 Task: View and add the product "Big Gulp Pepsi Soda Cup (30 oz)" to cart from the store "7-Eleven".
Action: Mouse moved to (47, 81)
Screenshot: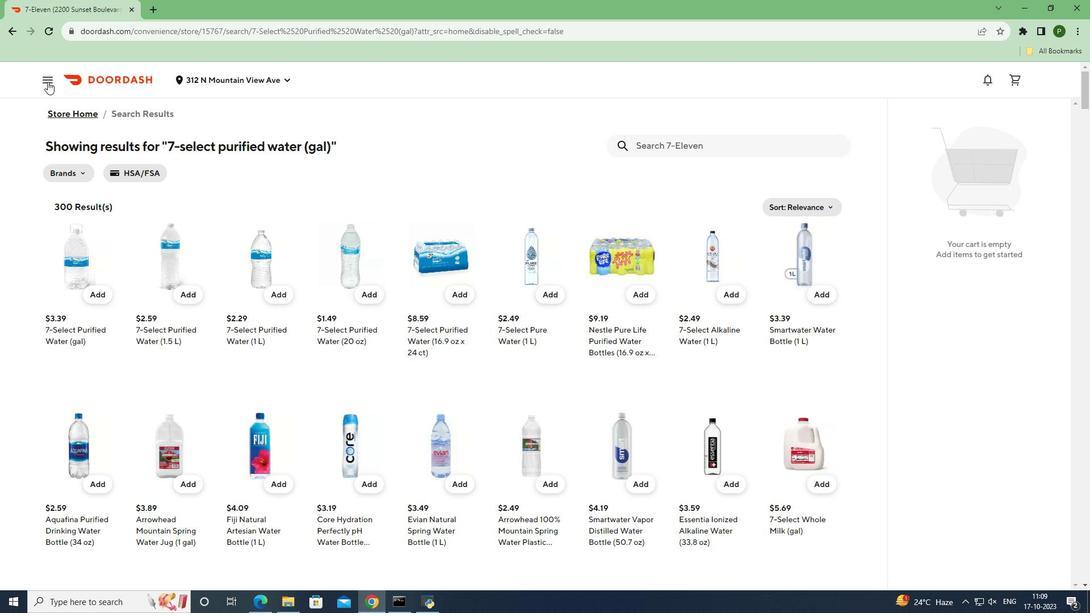 
Action: Mouse pressed left at (47, 81)
Screenshot: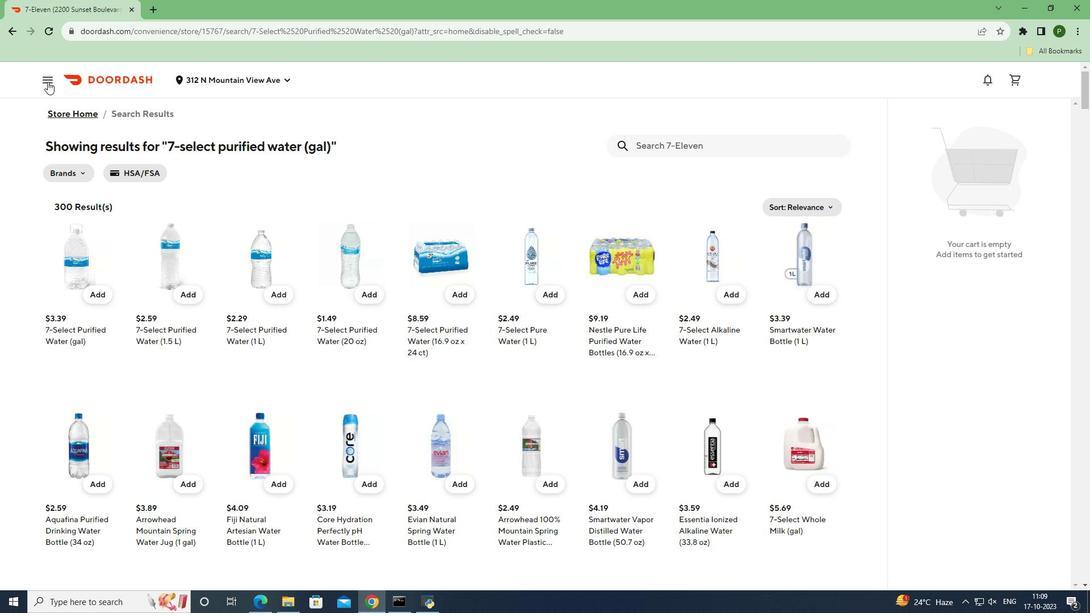 
Action: Mouse moved to (52, 160)
Screenshot: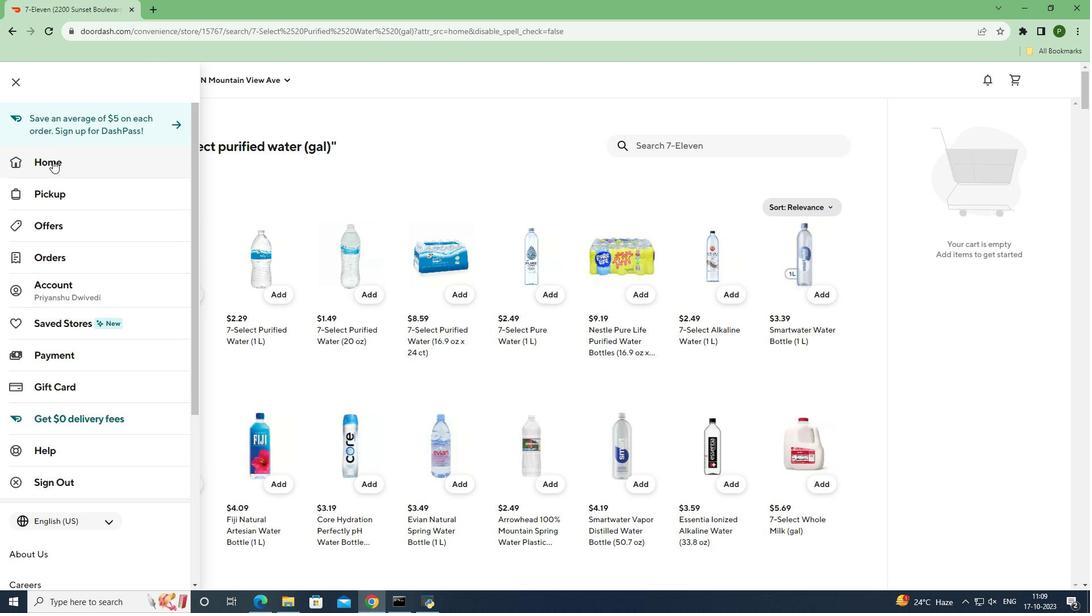 
Action: Mouse pressed left at (52, 160)
Screenshot: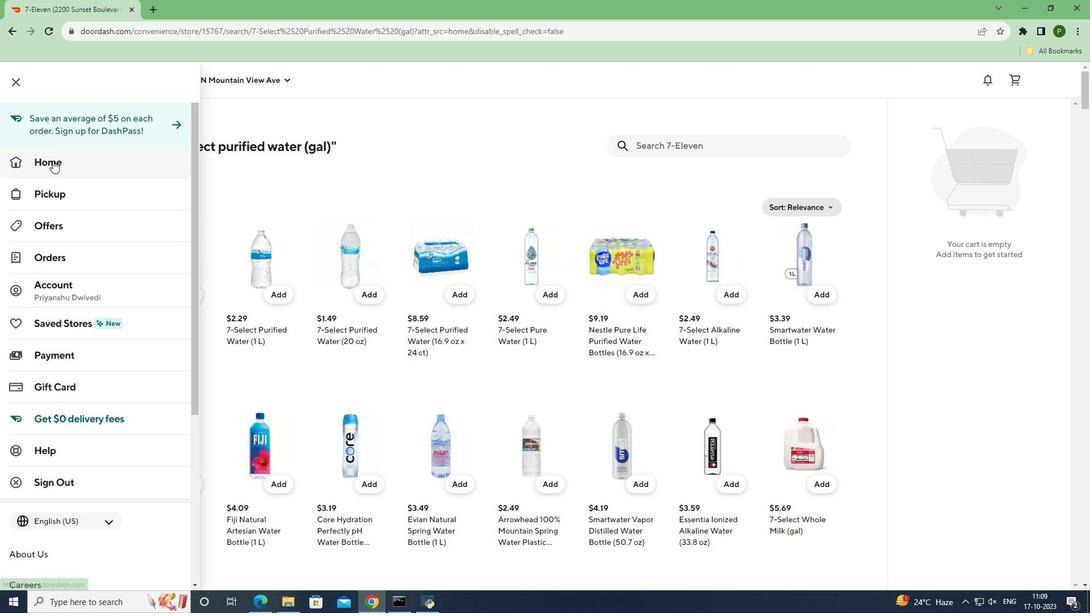 
Action: Mouse moved to (281, 117)
Screenshot: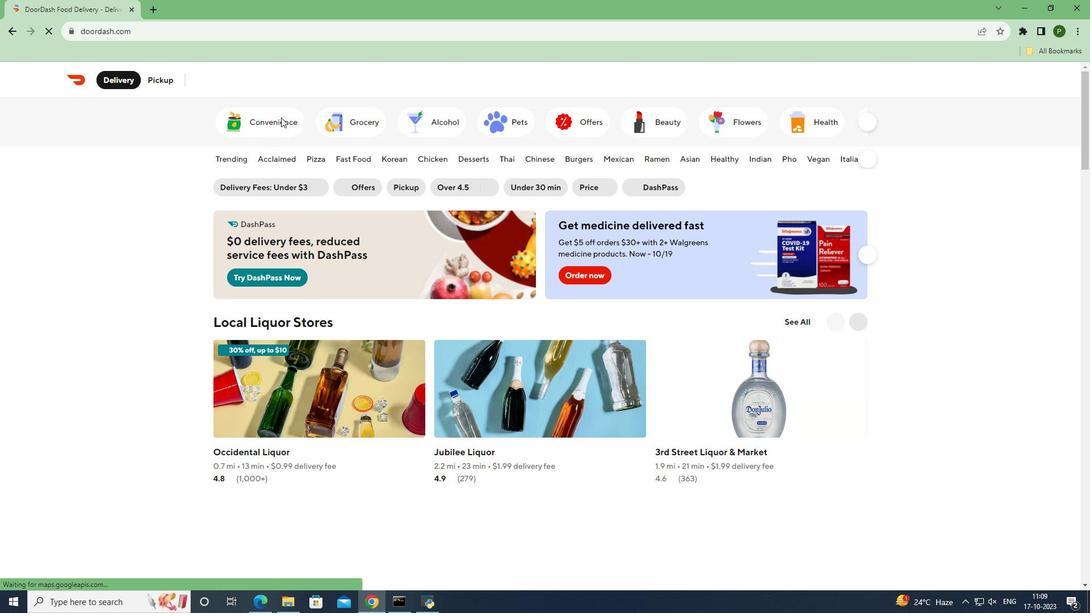 
Action: Mouse pressed left at (281, 117)
Screenshot: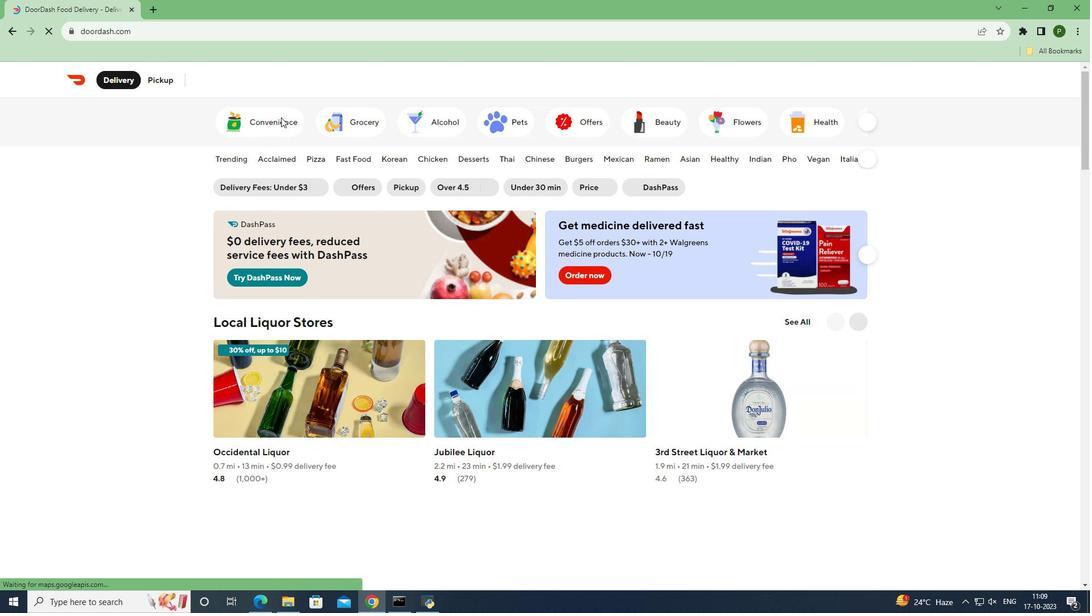 
Action: Mouse moved to (272, 117)
Screenshot: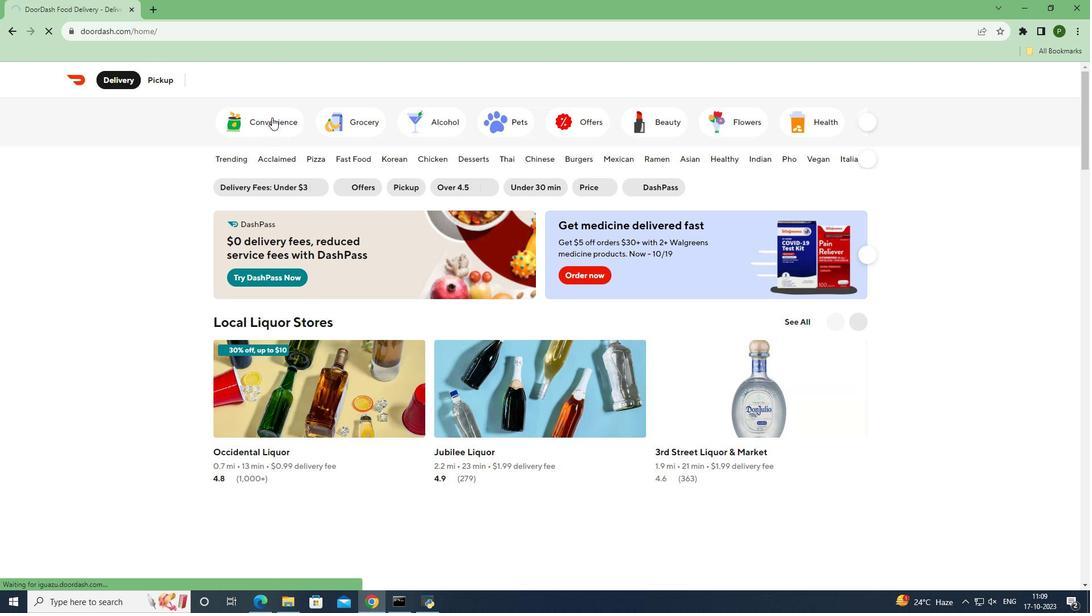 
Action: Mouse pressed left at (272, 117)
Screenshot: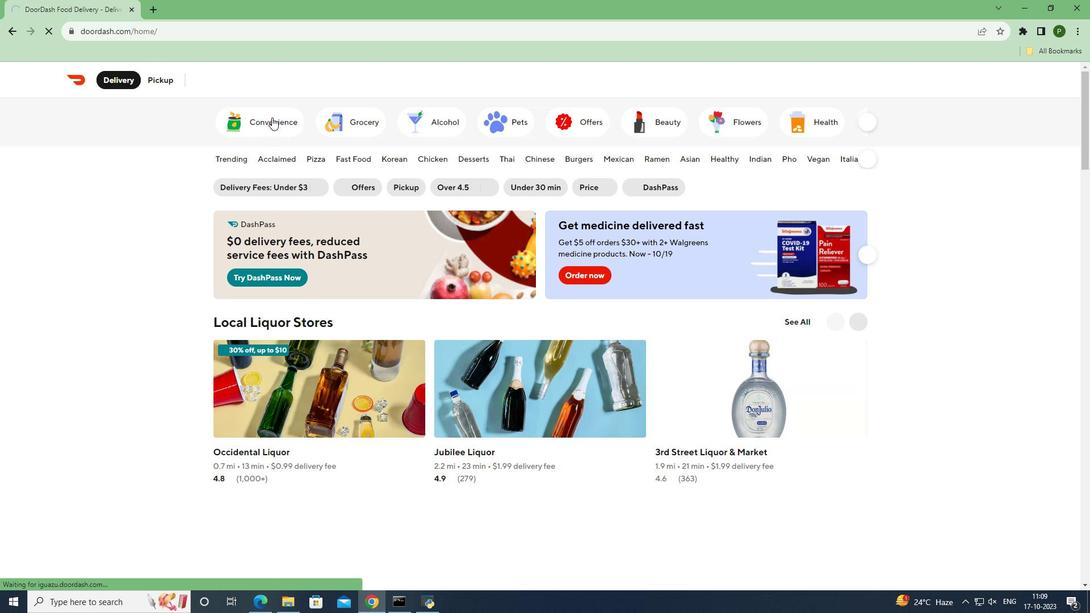 
Action: Mouse moved to (272, 358)
Screenshot: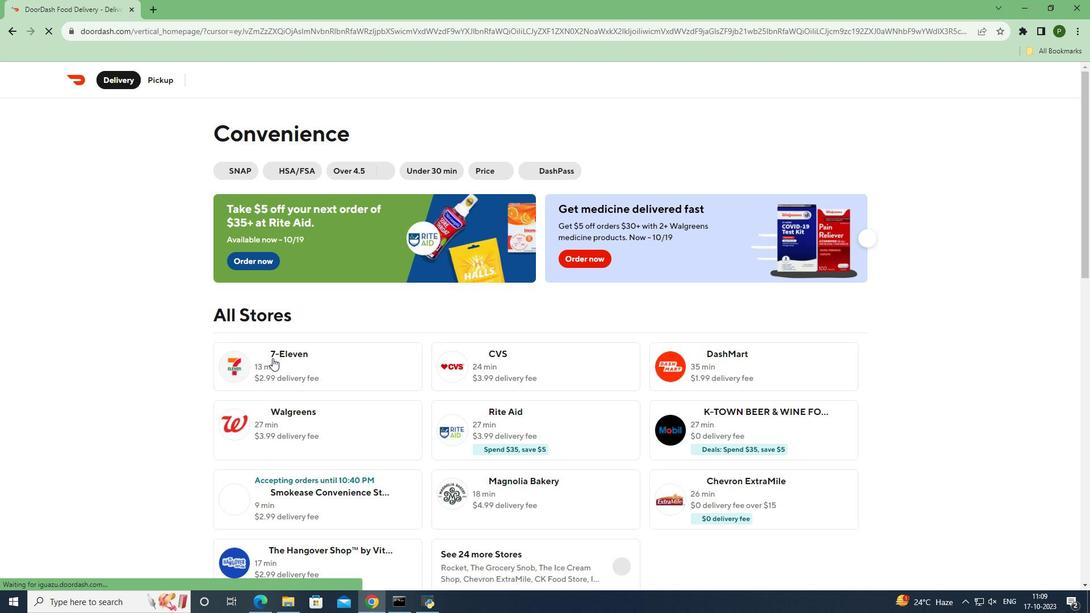 
Action: Mouse pressed left at (272, 358)
Screenshot: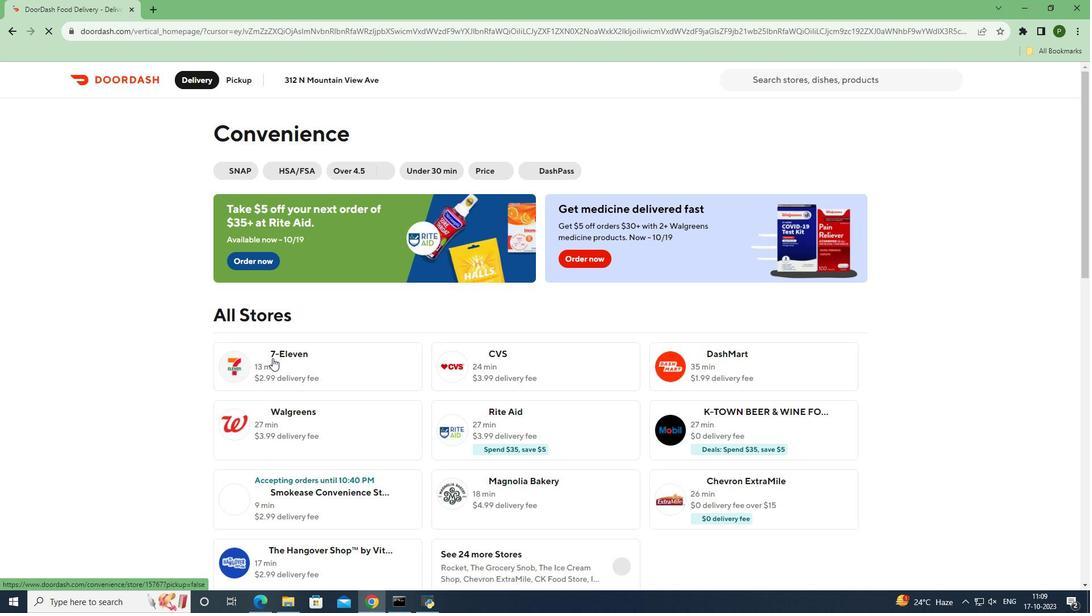 
Action: Mouse moved to (648, 178)
Screenshot: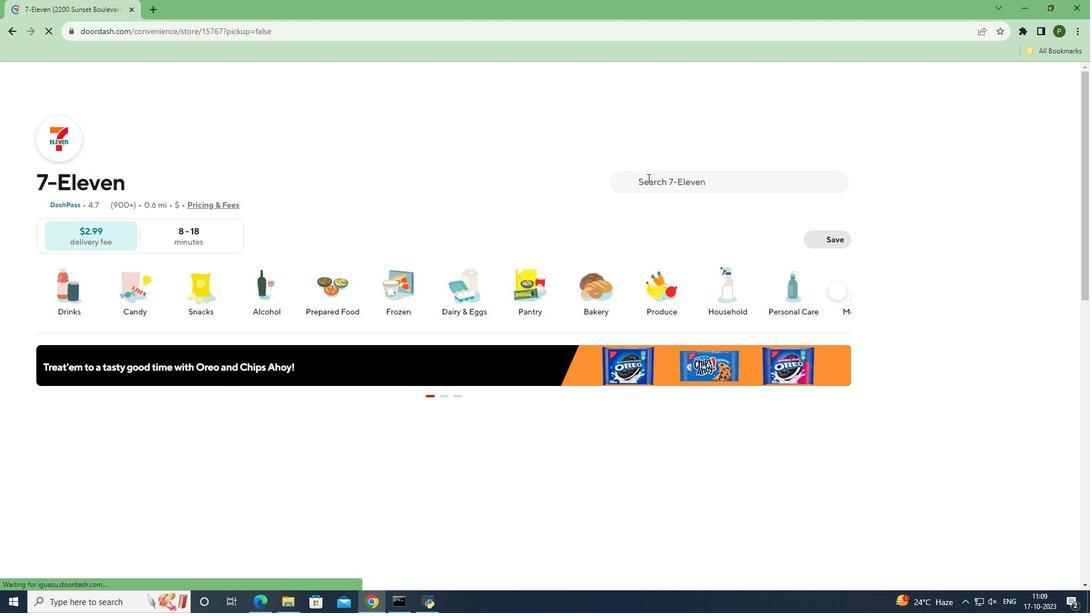 
Action: Mouse pressed left at (648, 178)
Screenshot: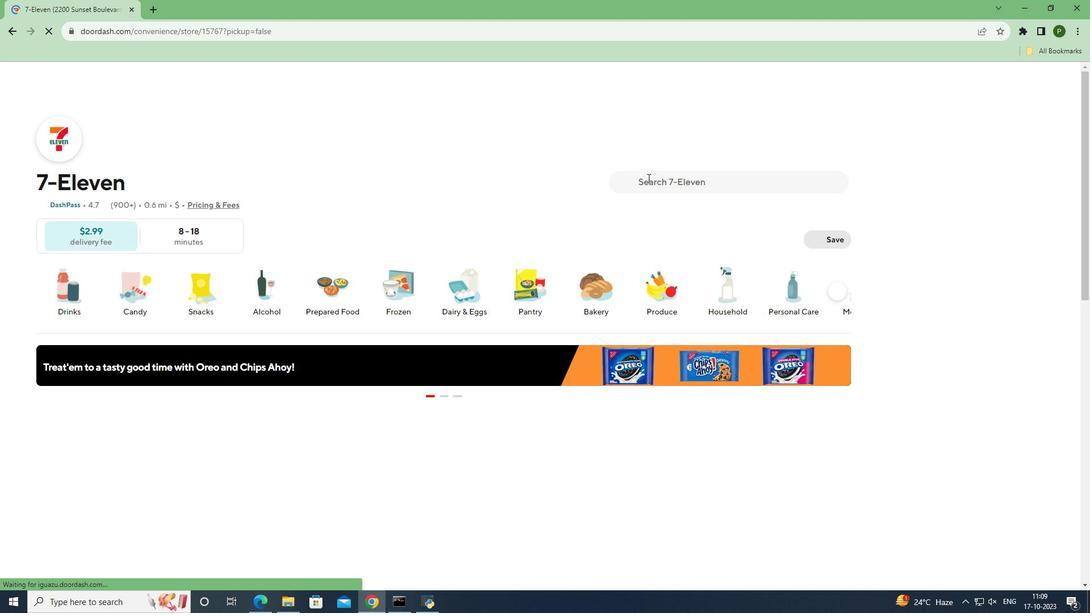 
Action: Key pressed <Key.caps_lock>B<Key.caps_lock>ig<Key.space><Key.caps_lock>G<Key.caps_lock>ulp<Key.space><Key.caps_lock>P<Key.caps_lock>epsi<Key.space><Key.caps_lock>S<Key.caps_lock>oda<Key.space><Key.caps_lock>C<Key.caps_lock>up<Key.space><Key.shift_r>(30oz<Key.shift_r>)<Key.enter>
Screenshot: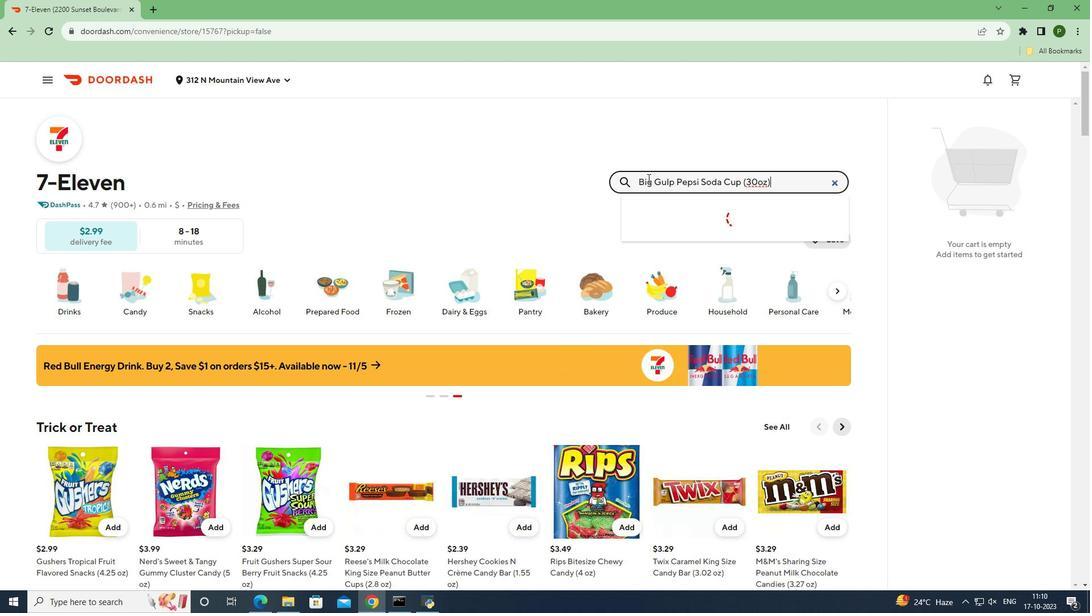 
Action: Mouse moved to (101, 290)
Screenshot: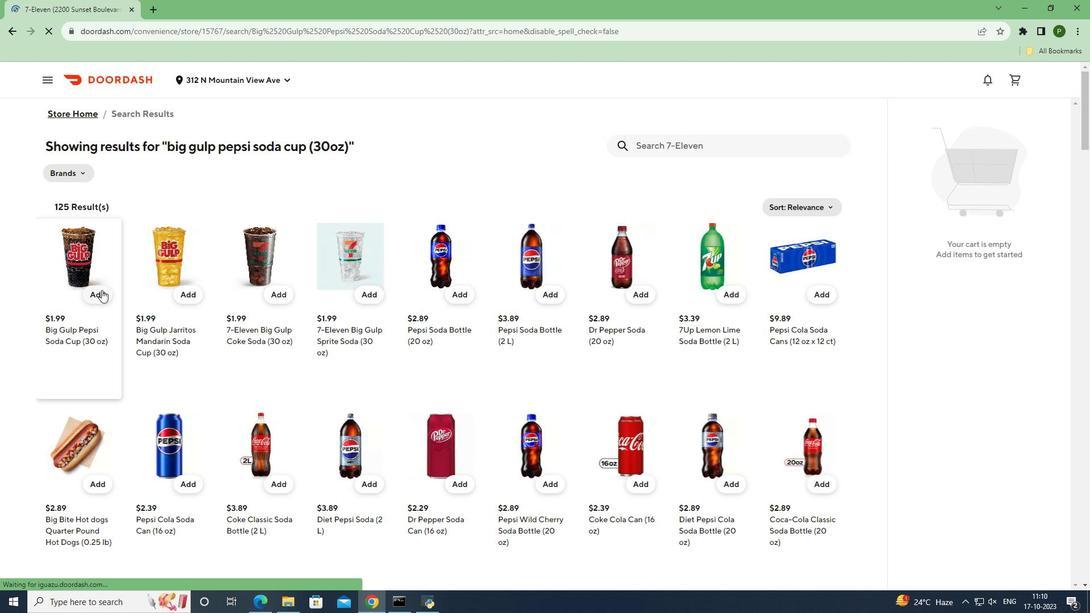 
Action: Mouse pressed left at (101, 290)
Screenshot: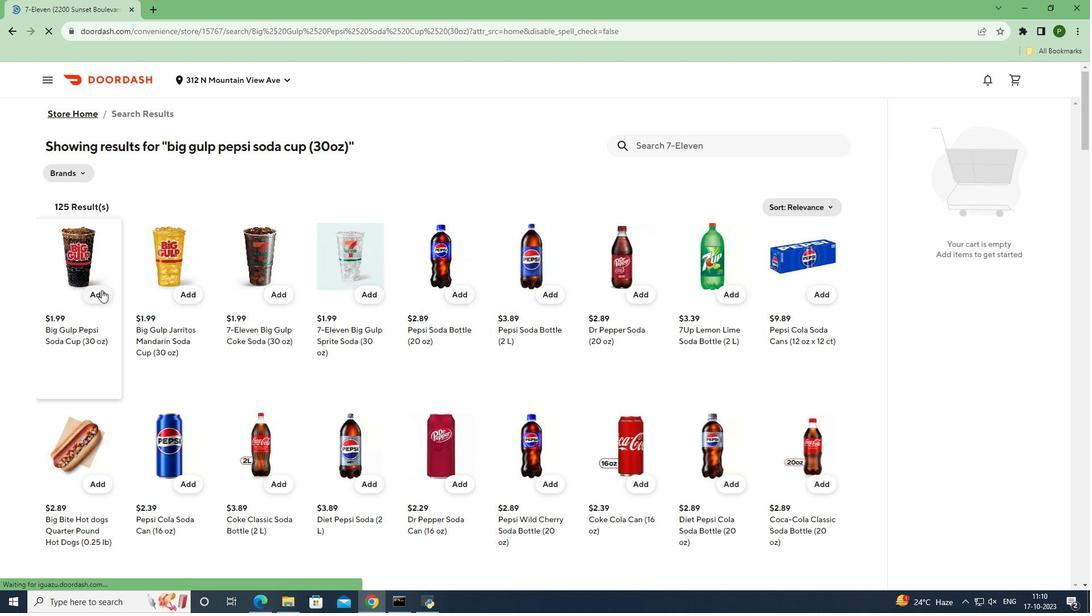 
Action: Mouse moved to (139, 344)
Screenshot: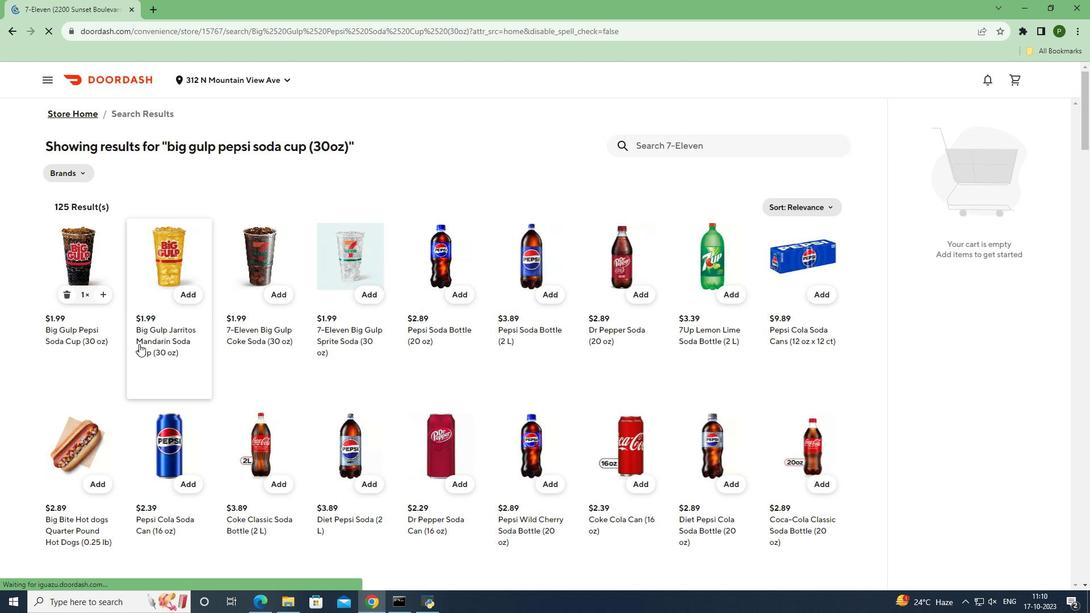 
